 Task: Use the formula "ISNUMBER" in spreadsheet "Project portfolio".
Action: Mouse moved to (223, 390)
Screenshot: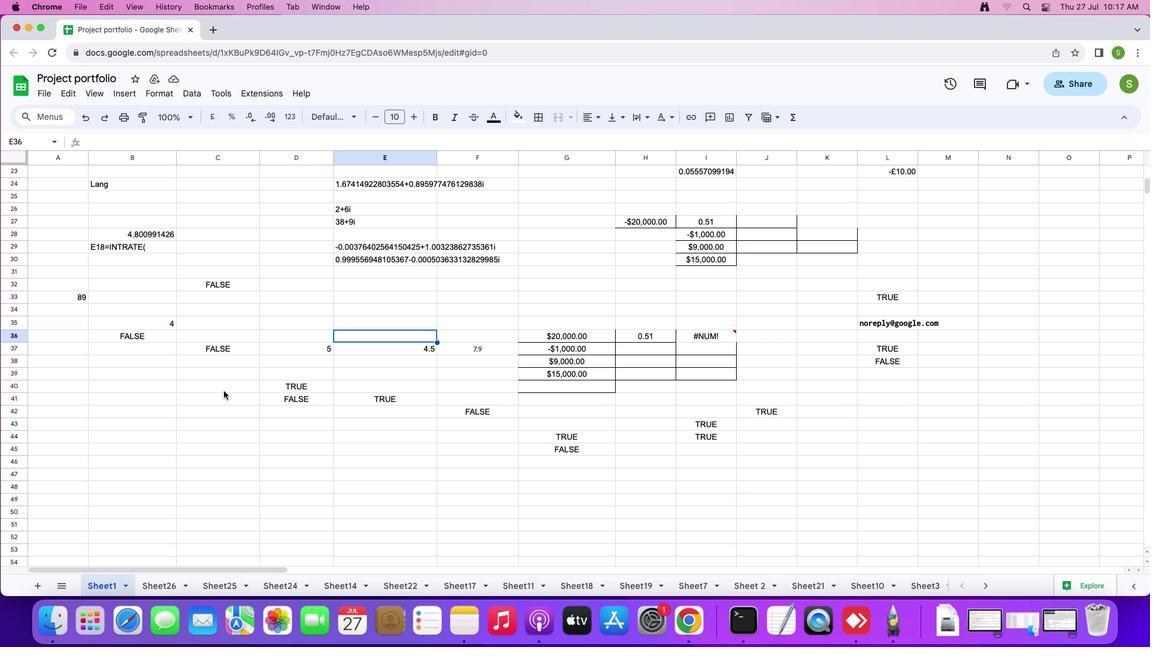 
Action: Mouse pressed left at (223, 390)
Screenshot: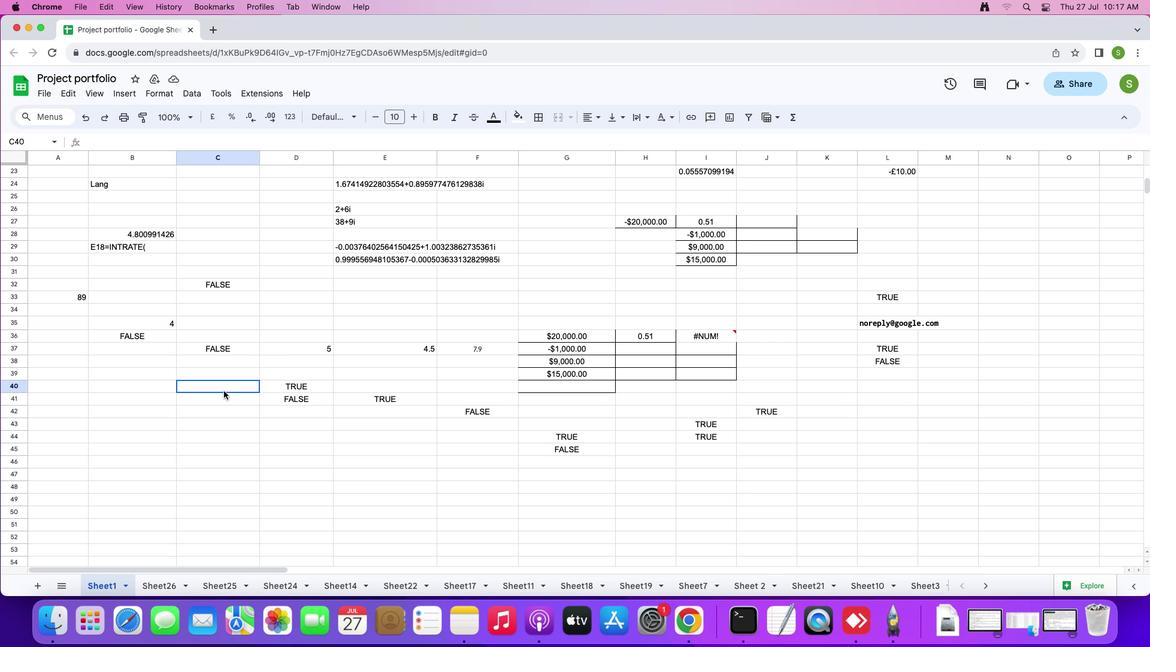 
Action: Mouse moved to (126, 94)
Screenshot: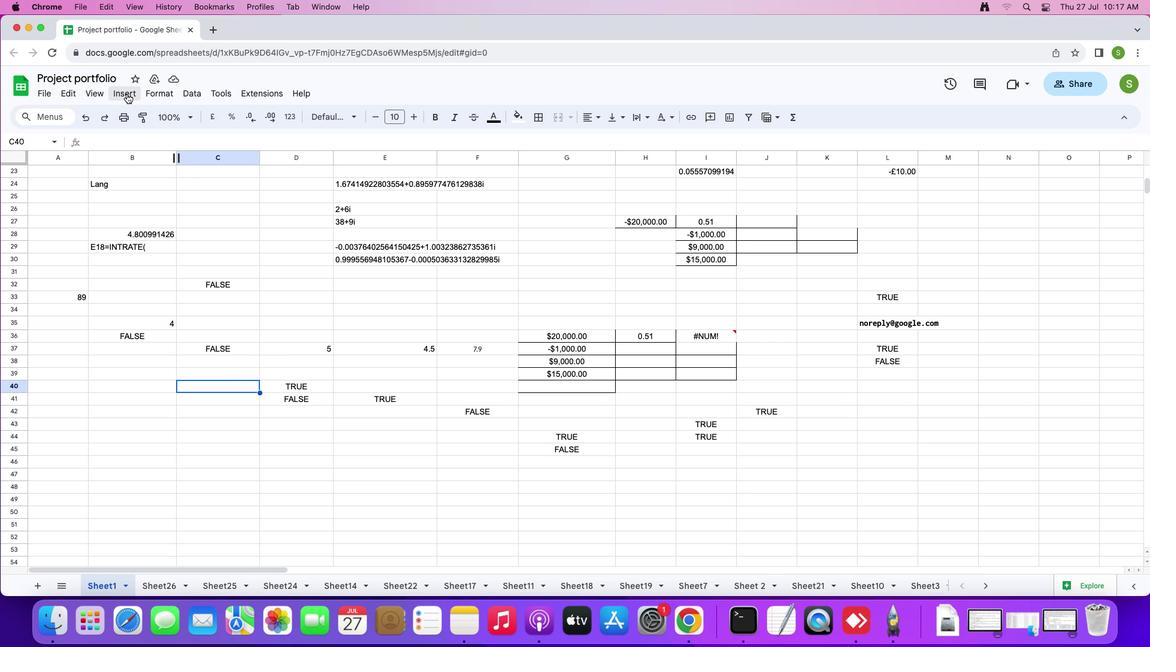 
Action: Mouse pressed left at (126, 94)
Screenshot: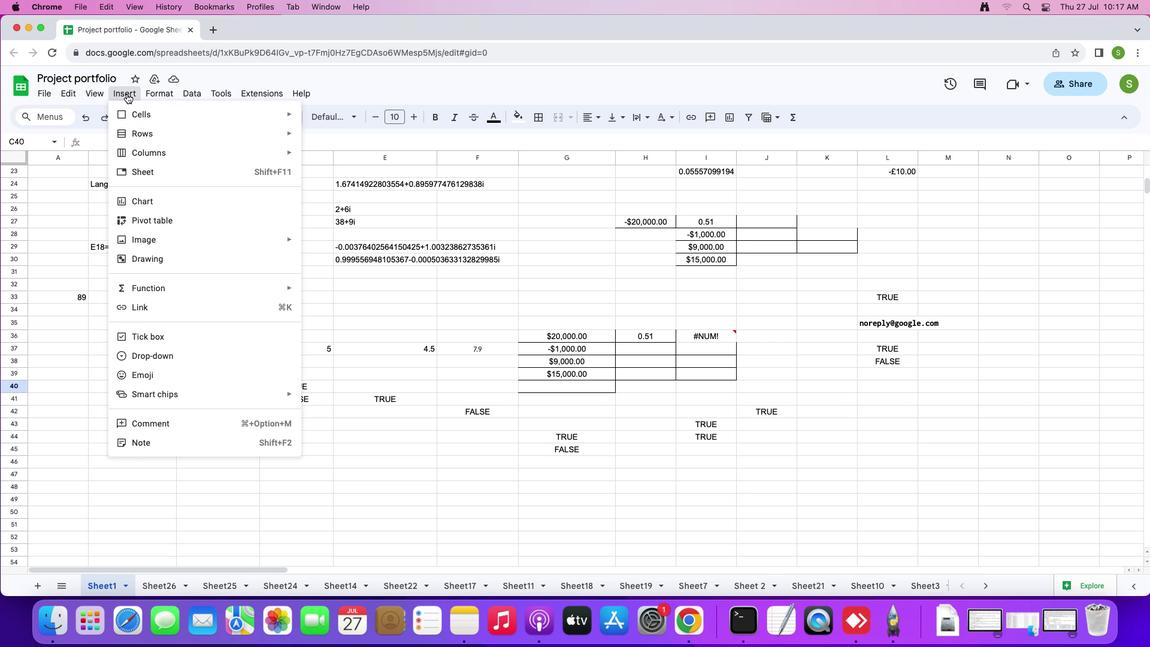 
Action: Mouse moved to (172, 284)
Screenshot: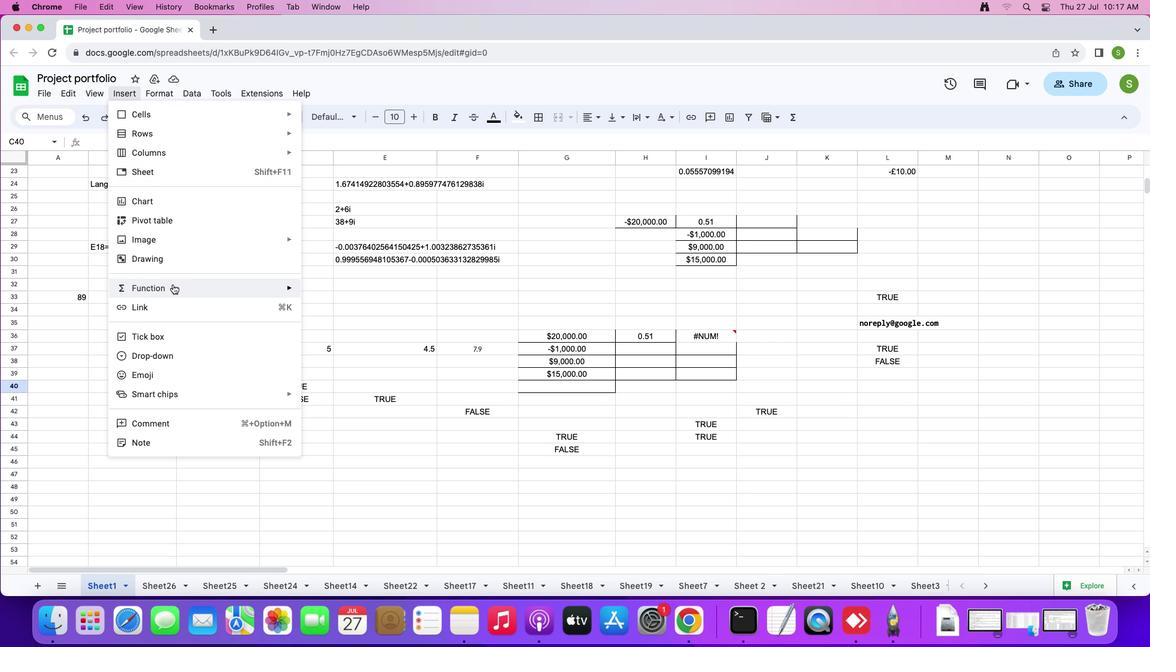 
Action: Mouse pressed left at (172, 284)
Screenshot: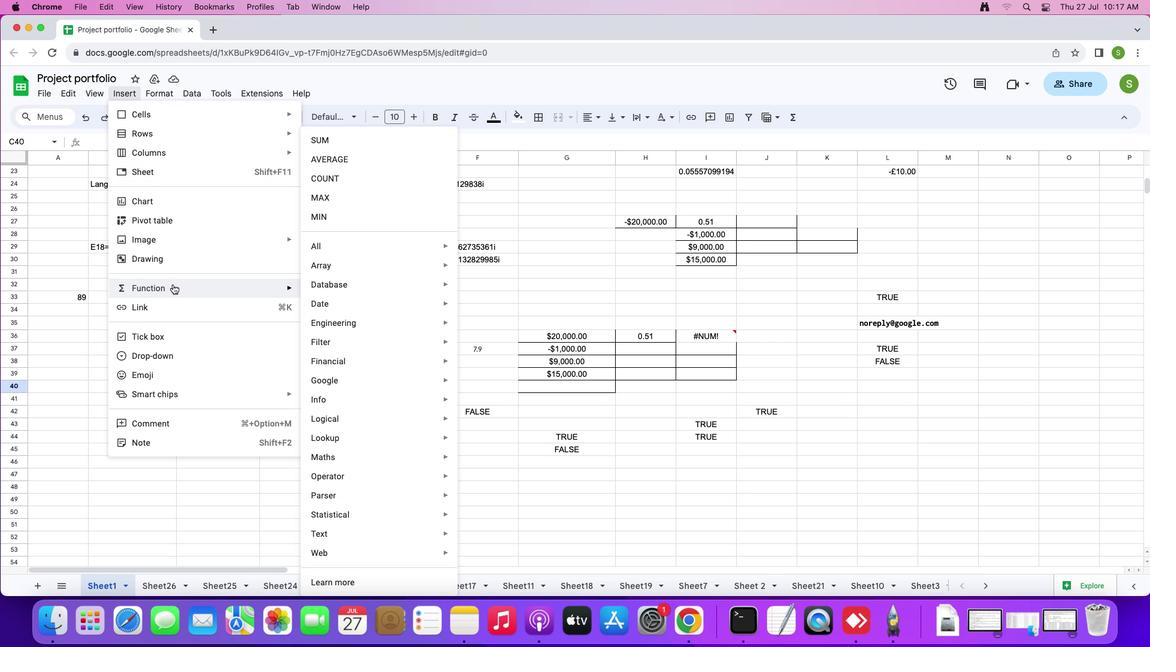 
Action: Mouse moved to (318, 250)
Screenshot: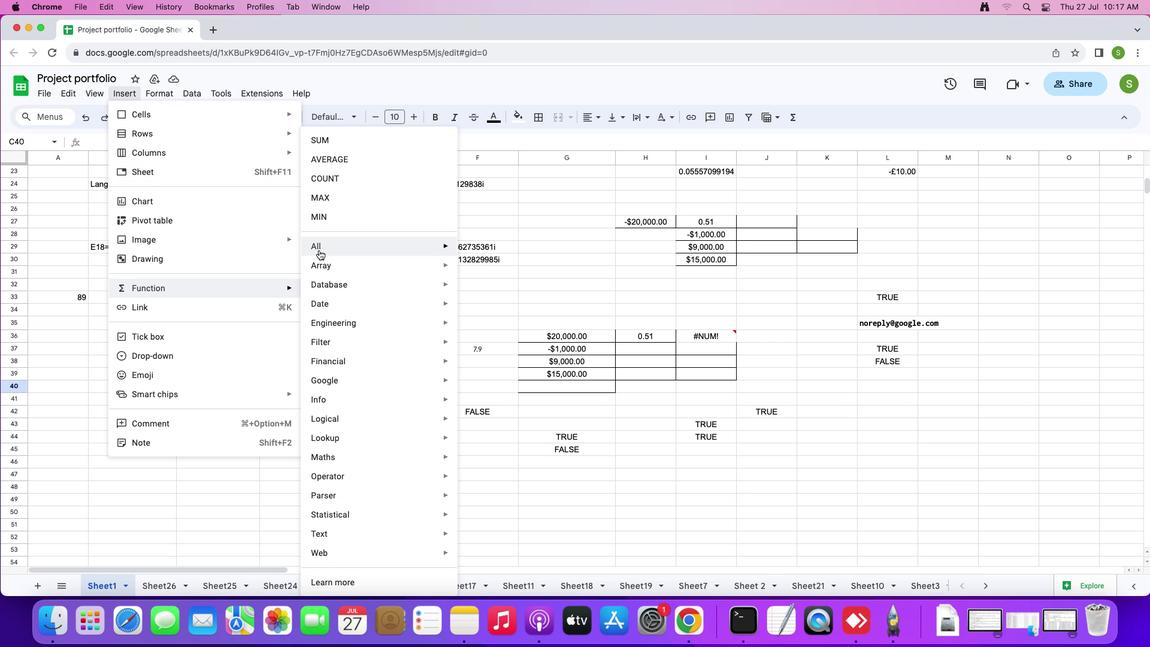
Action: Mouse pressed left at (318, 250)
Screenshot: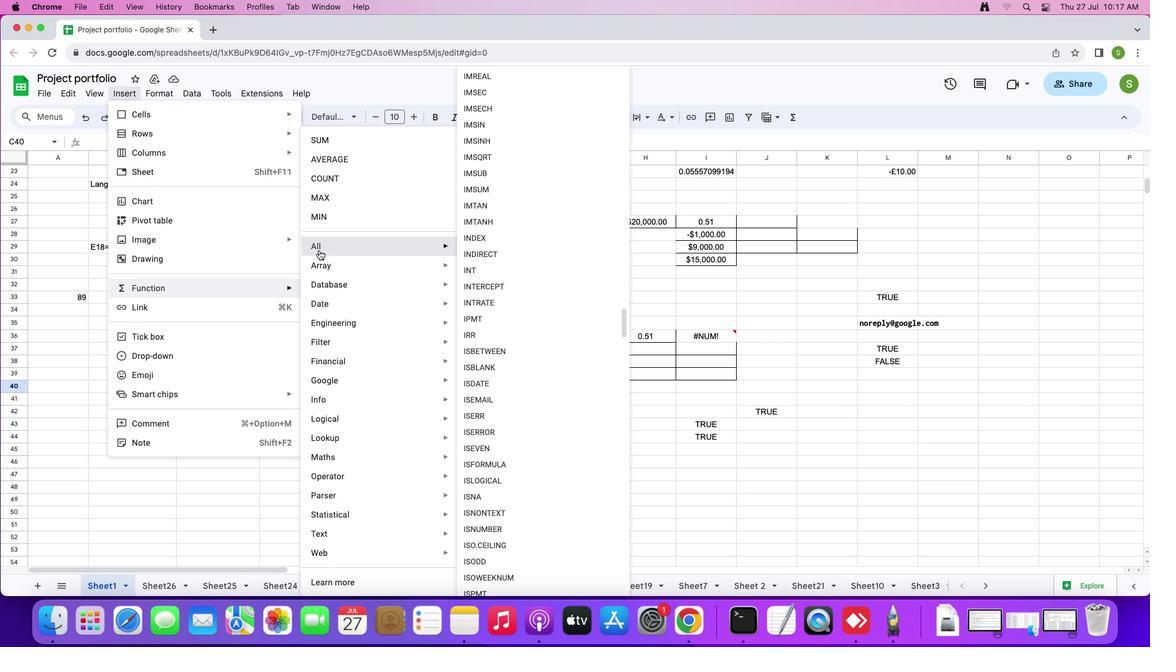 
Action: Mouse moved to (500, 535)
Screenshot: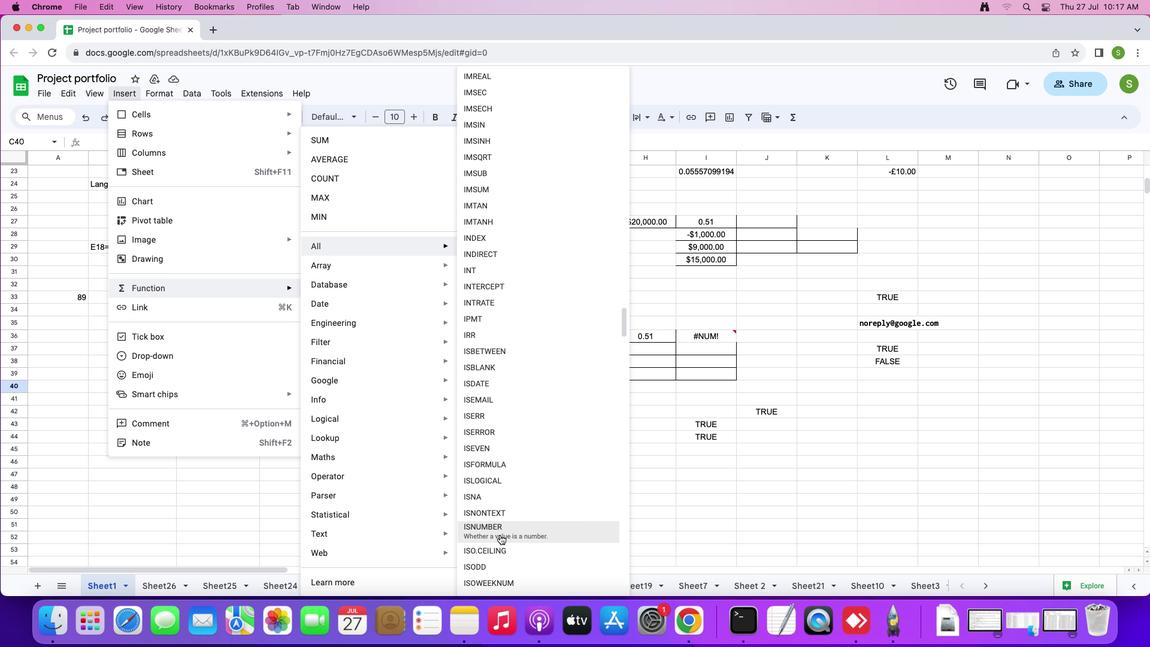 
Action: Mouse pressed left at (500, 535)
Screenshot: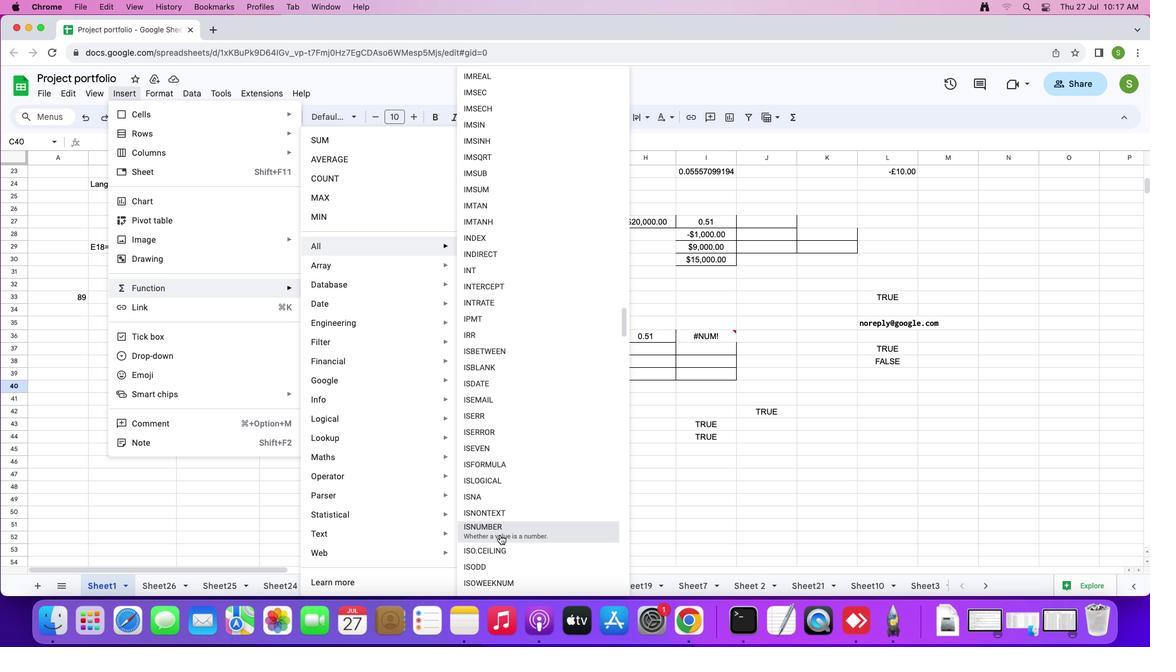 
Action: Mouse moved to (317, 349)
Screenshot: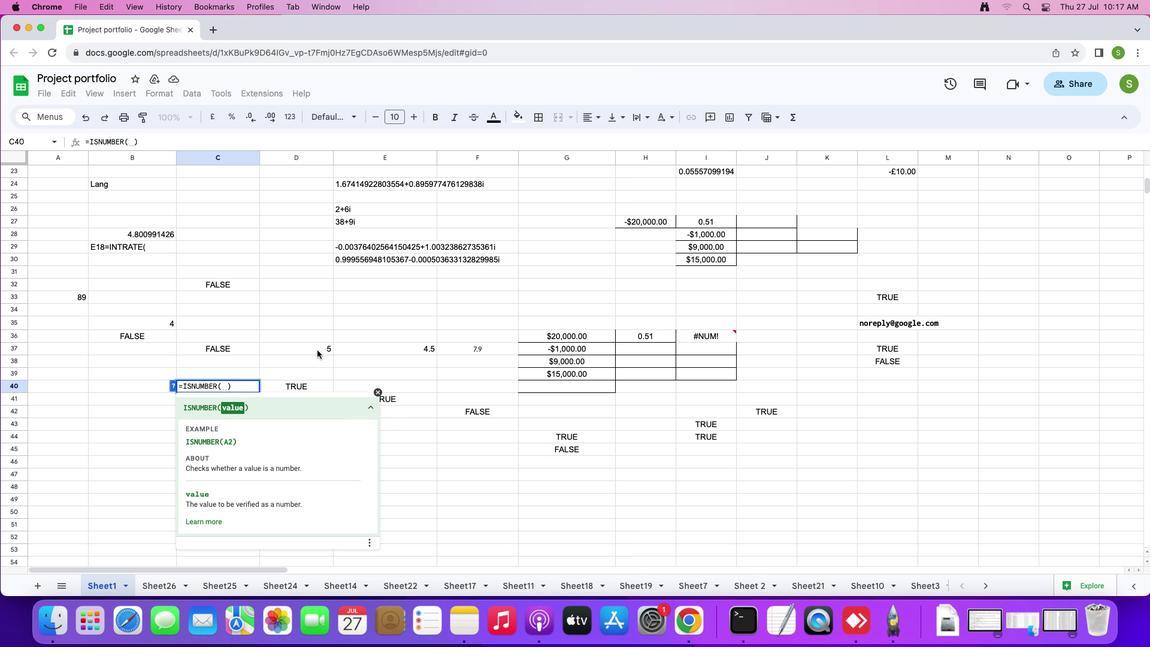 
Action: Mouse pressed left at (317, 349)
Screenshot: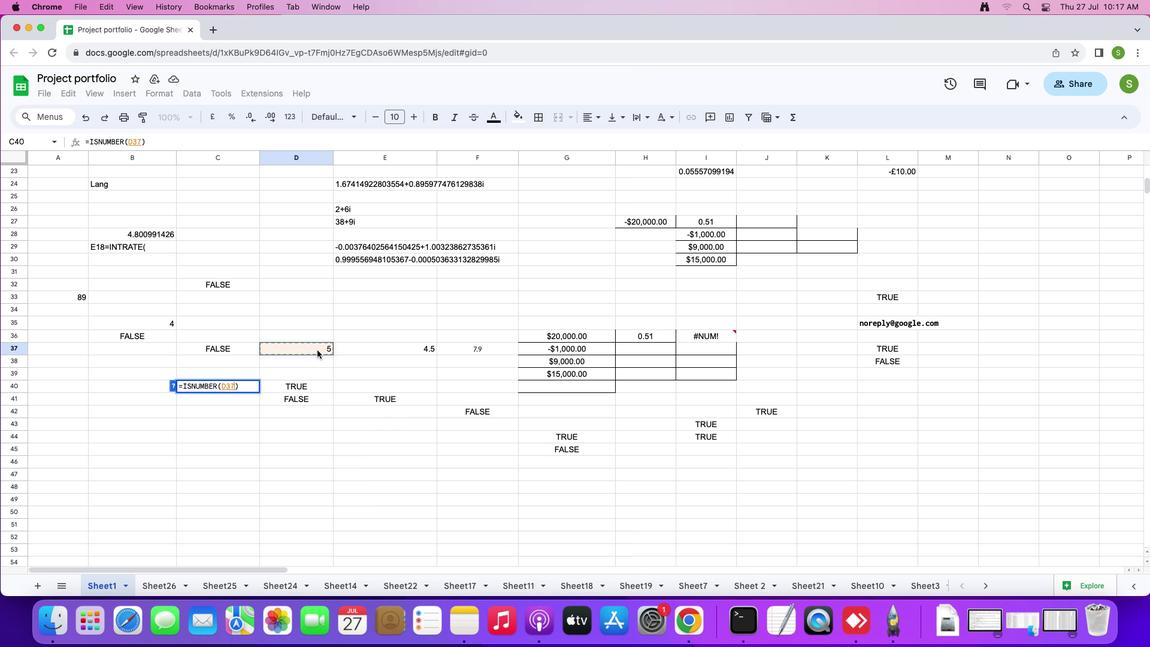 
Action: Key pressed Key.enter
Screenshot: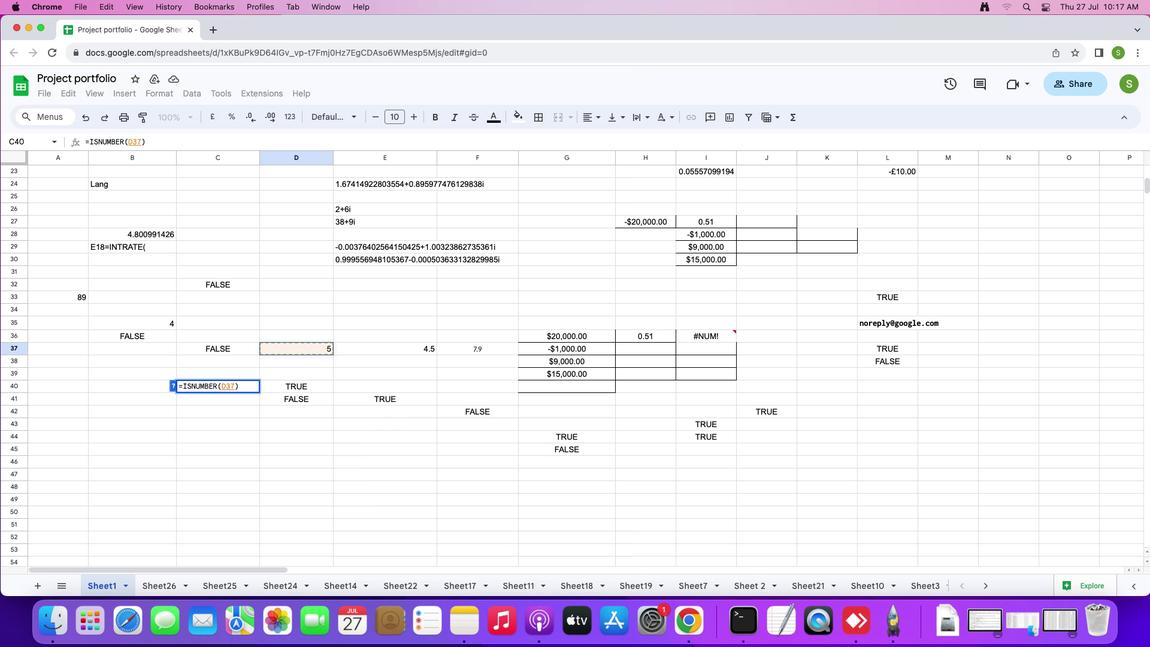 
